 Task: Make in the project TrailPlan an epic 'Cloud-based analytics platform development'.
Action: Mouse moved to (374, 152)
Screenshot: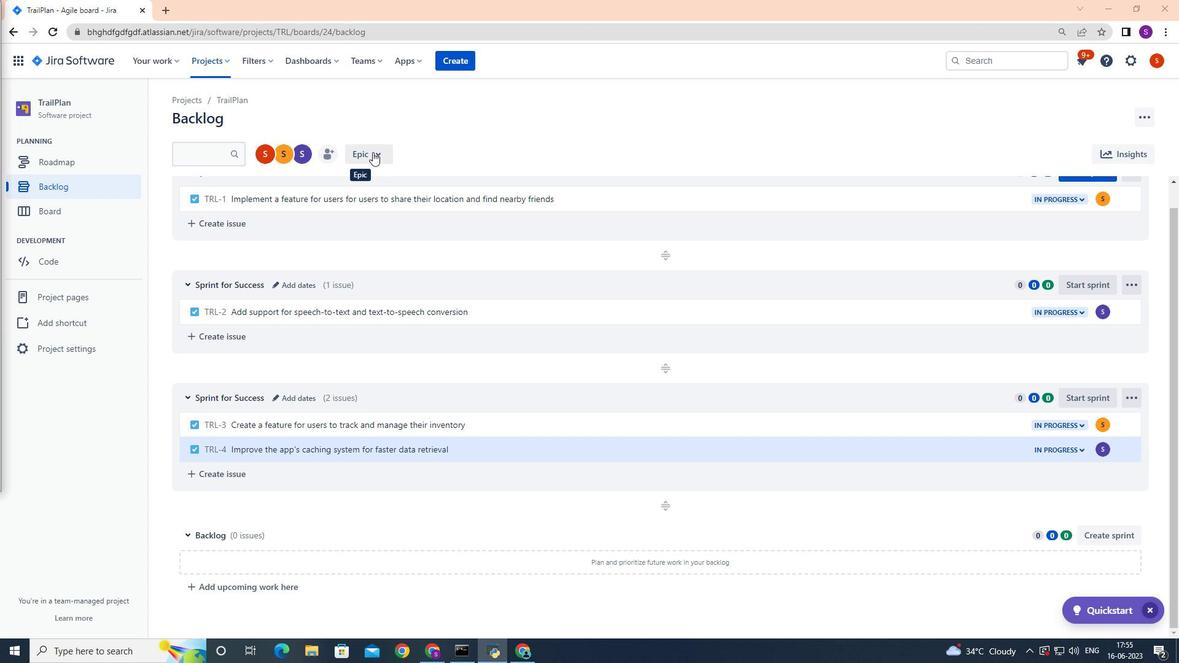 
Action: Mouse pressed left at (374, 152)
Screenshot: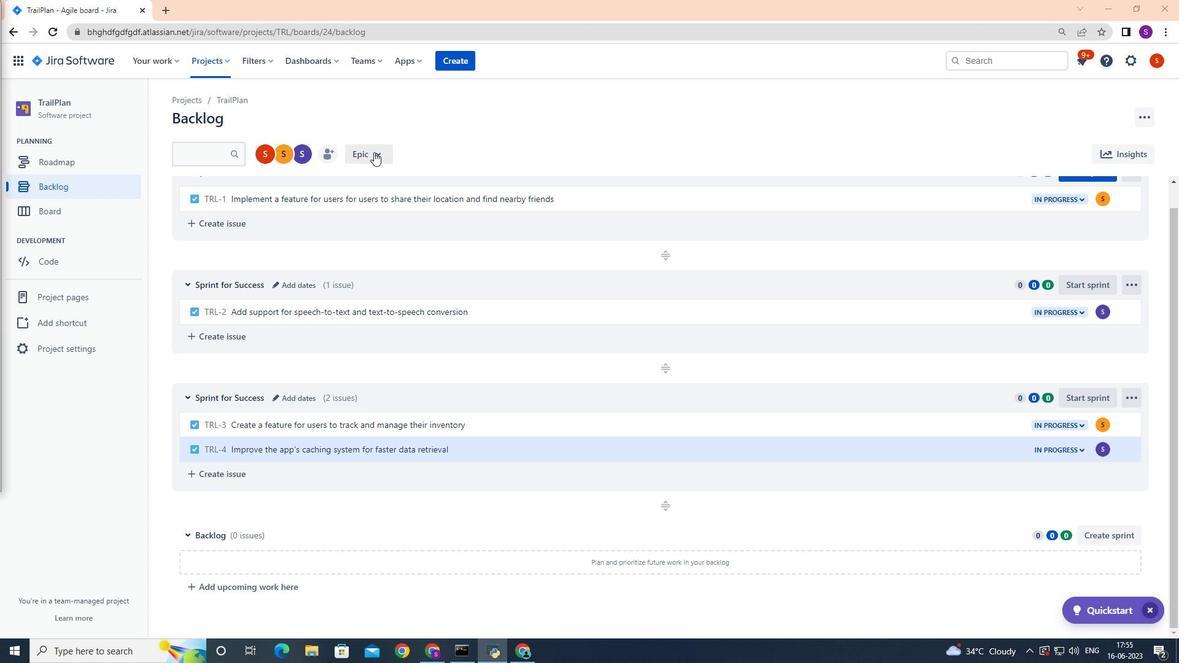 
Action: Mouse moved to (375, 226)
Screenshot: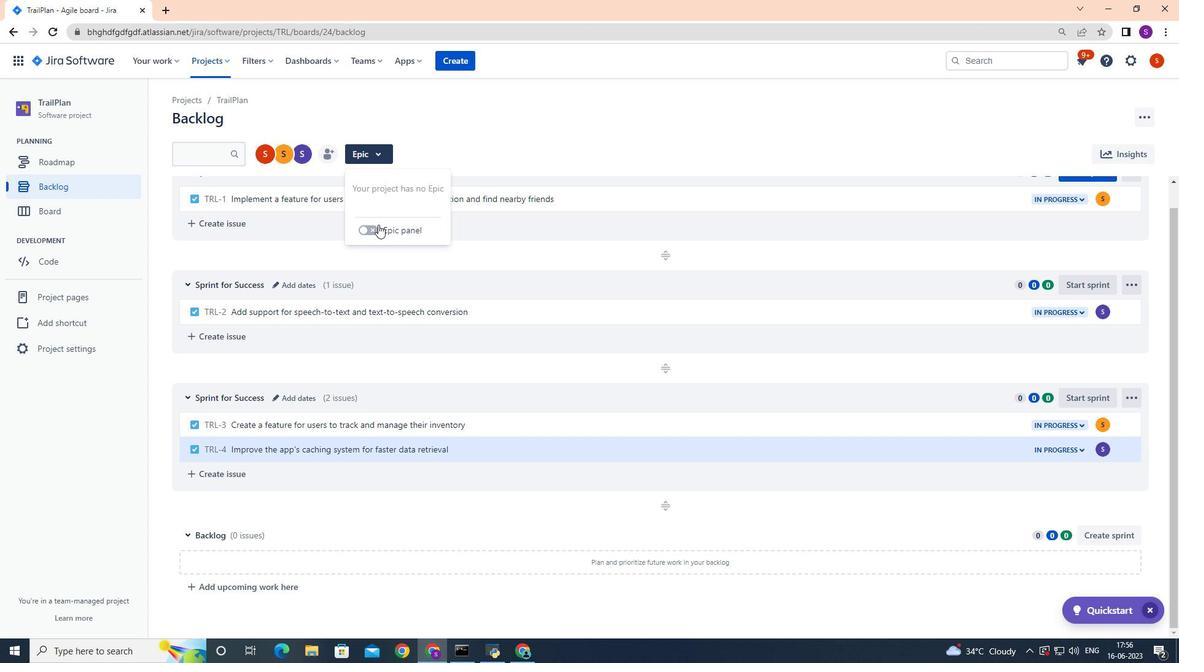 
Action: Mouse pressed left at (375, 226)
Screenshot: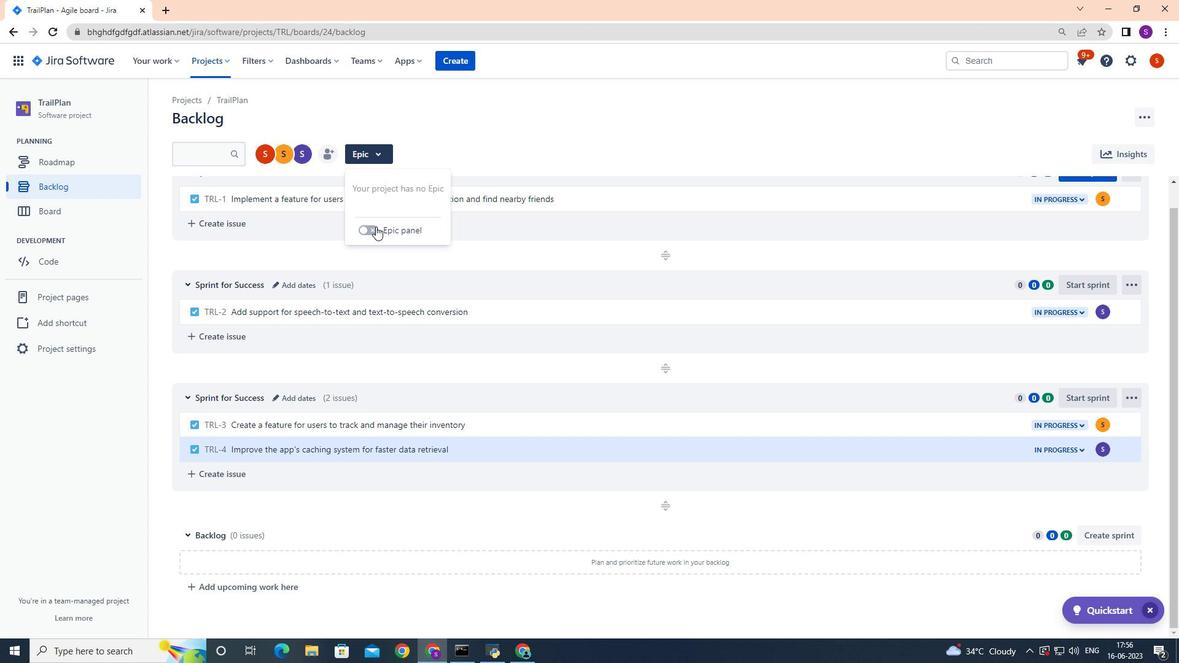 
Action: Mouse moved to (263, 426)
Screenshot: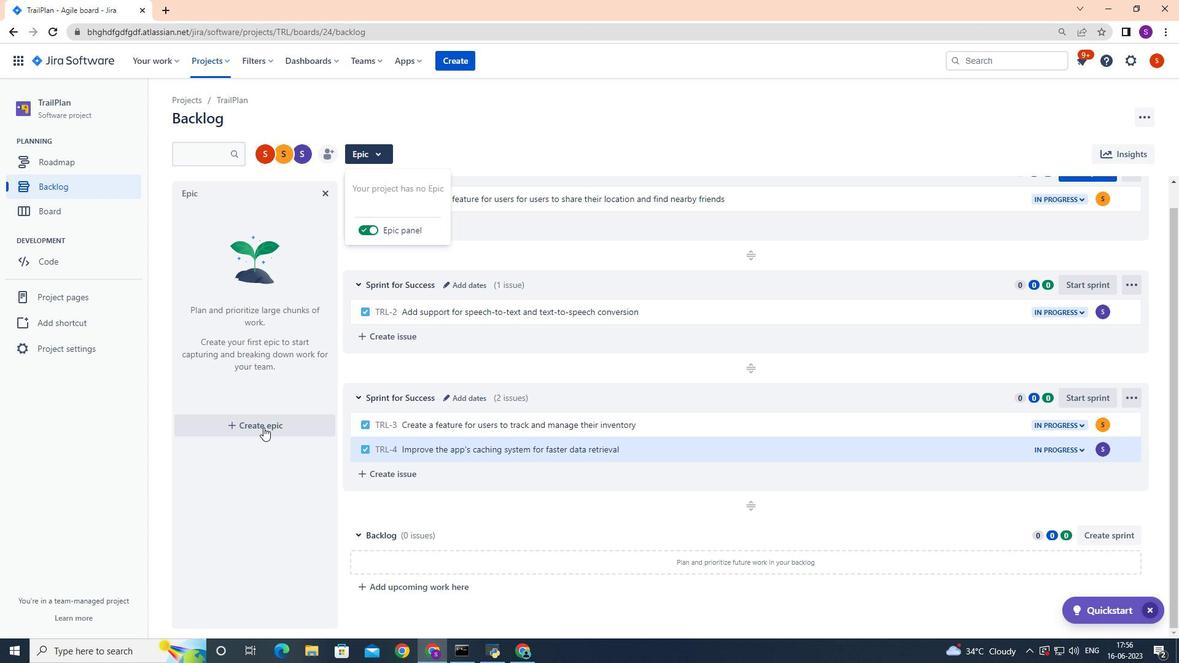 
Action: Mouse pressed left at (263, 426)
Screenshot: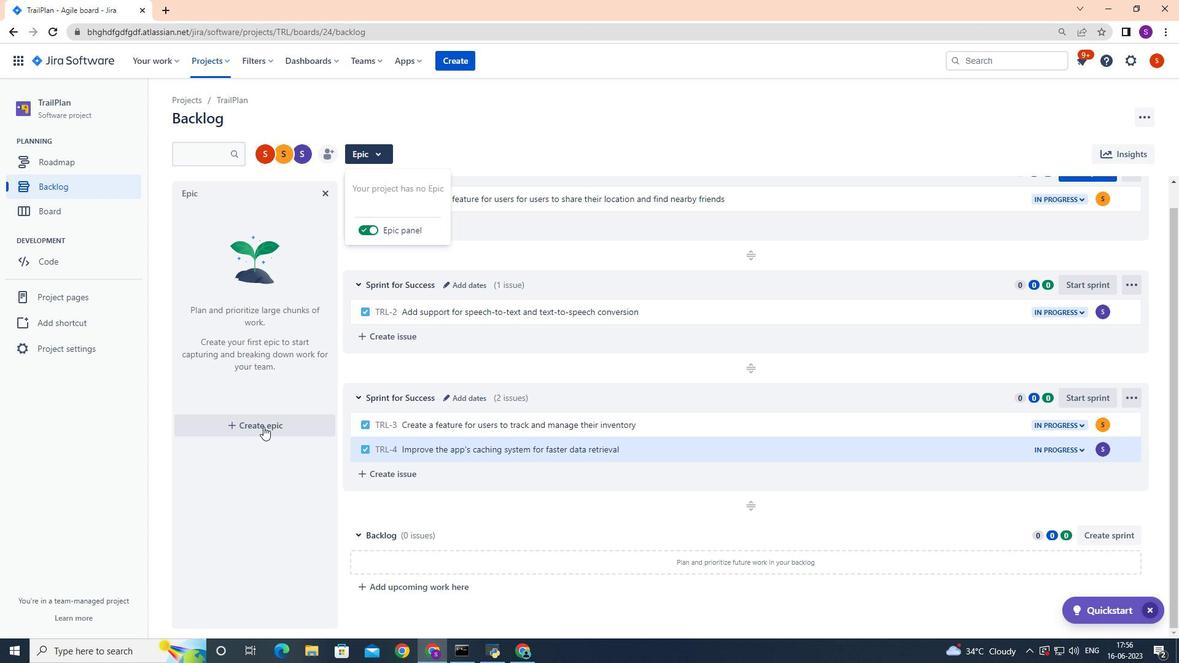 
Action: Mouse moved to (268, 426)
Screenshot: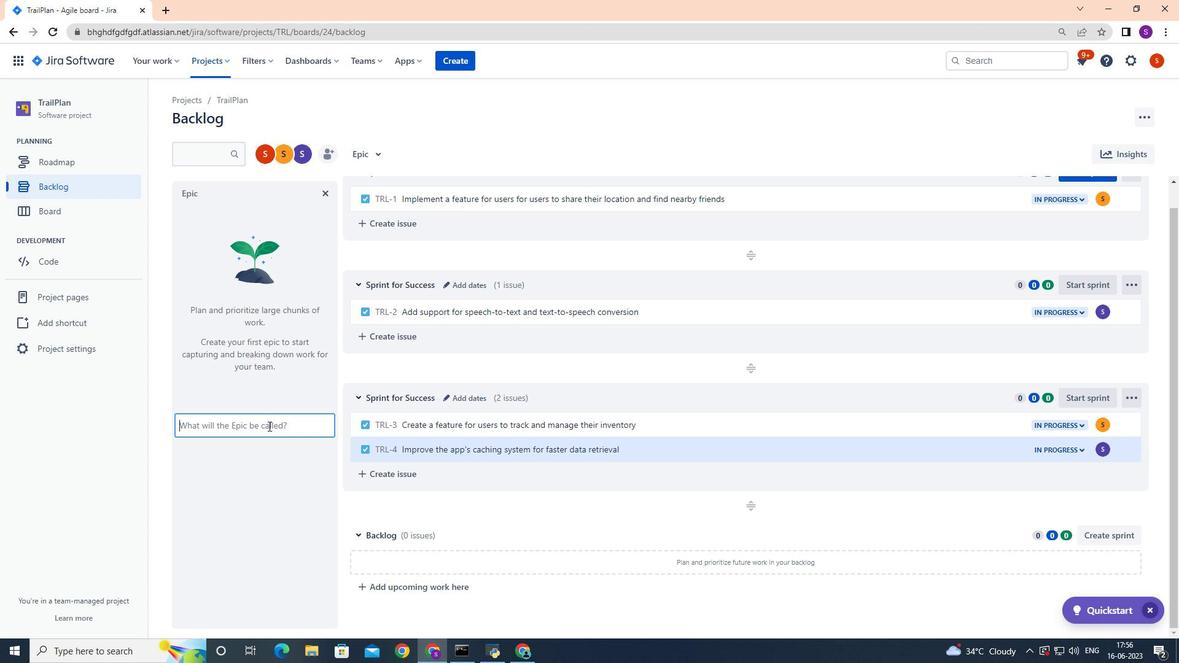 
Action: Key pressed <Key.shift>Cloud-based<Key.space>anaa<Key.backspace>lytics<Key.space>platform<Key.space>development<Key.enter>
Screenshot: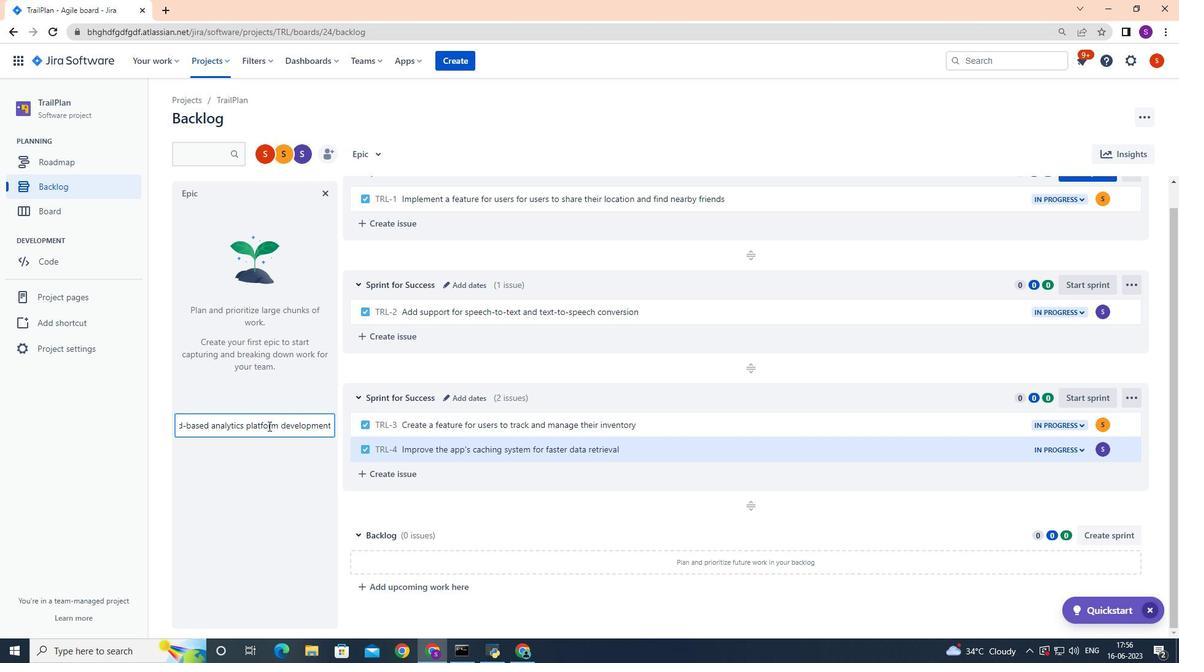 
